 Task: Create a due date automation trigger when advanced on, on the wednesday after a card is due add content with a name or a description not ending with resume at 11:00 AM.
Action: Mouse moved to (985, 77)
Screenshot: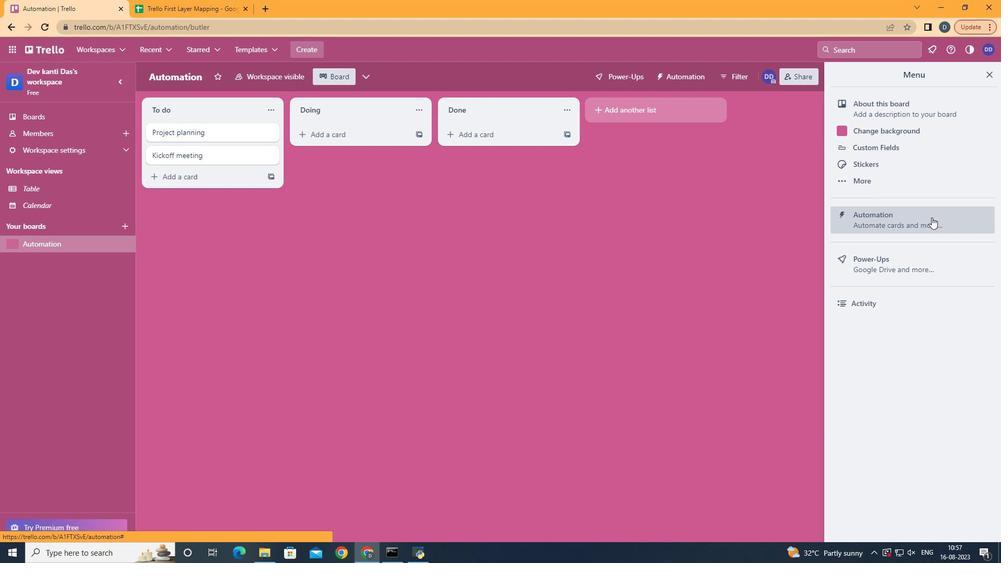 
Action: Mouse pressed left at (985, 77)
Screenshot: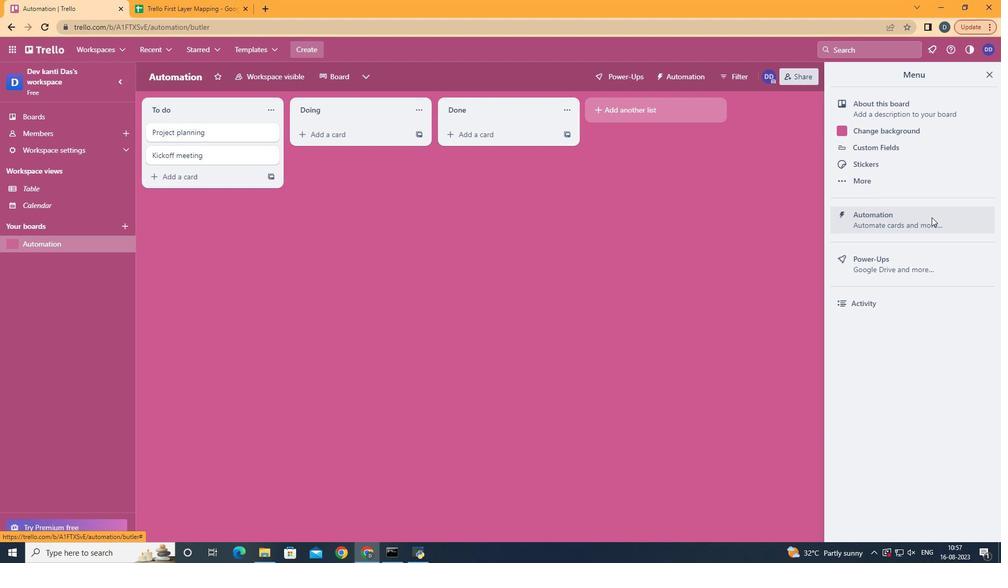
Action: Mouse moved to (932, 217)
Screenshot: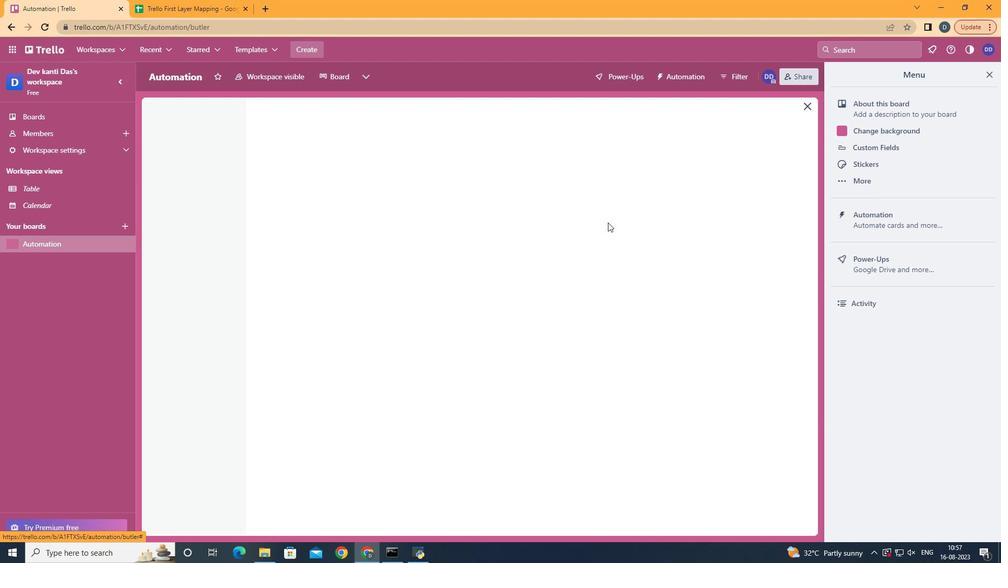 
Action: Mouse pressed left at (932, 217)
Screenshot: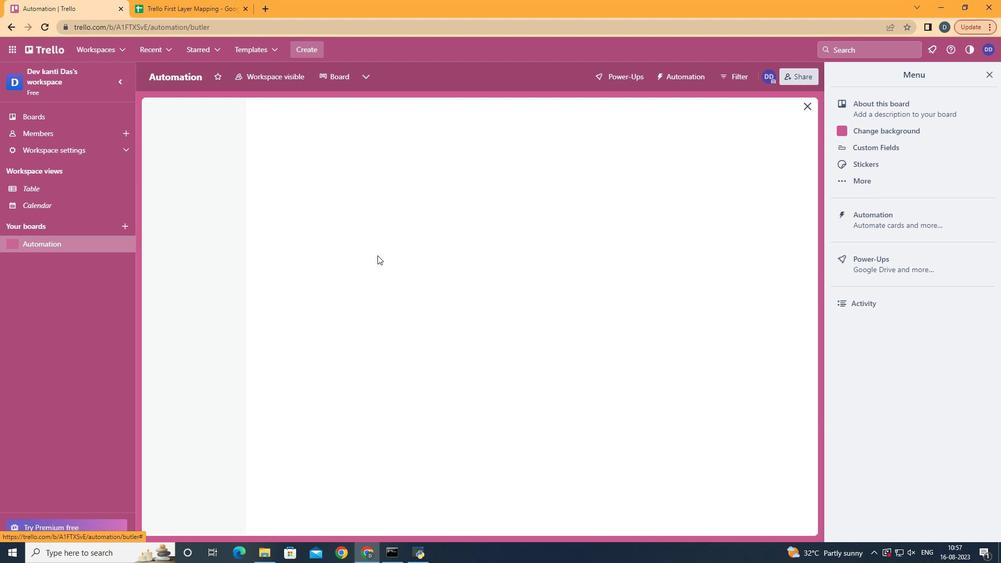 
Action: Mouse moved to (206, 202)
Screenshot: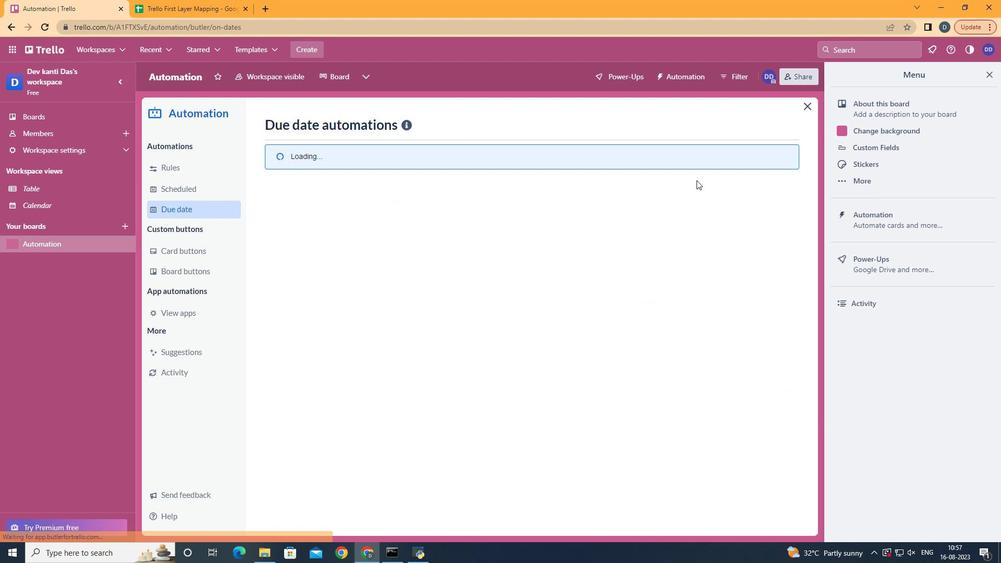 
Action: Mouse pressed left at (206, 202)
Screenshot: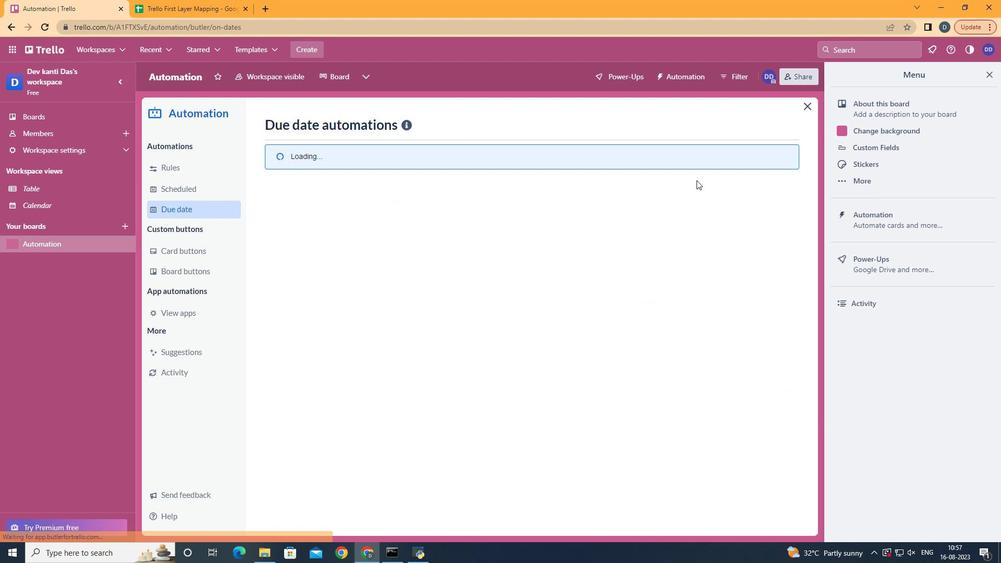 
Action: Mouse moved to (718, 123)
Screenshot: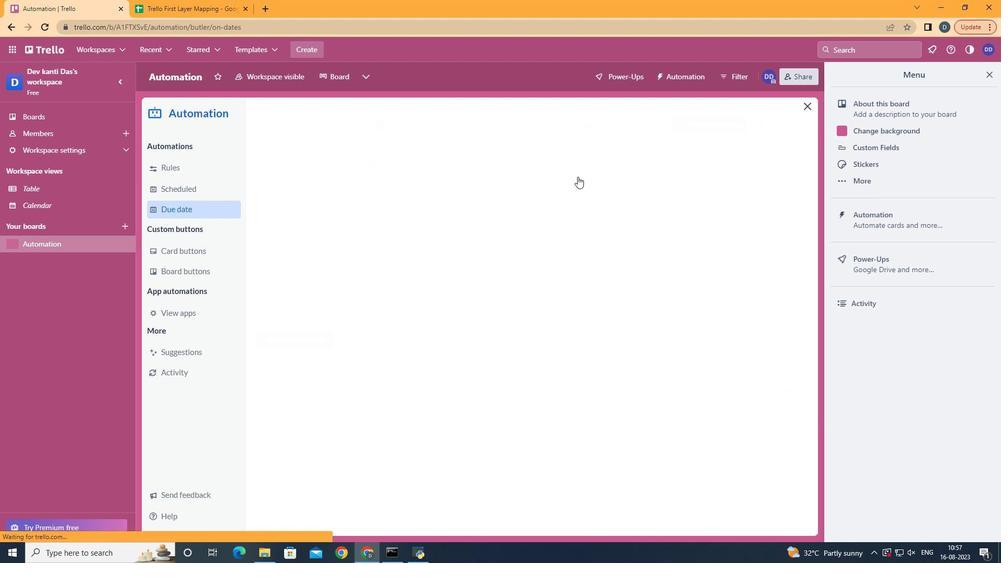 
Action: Mouse pressed left at (718, 123)
Screenshot: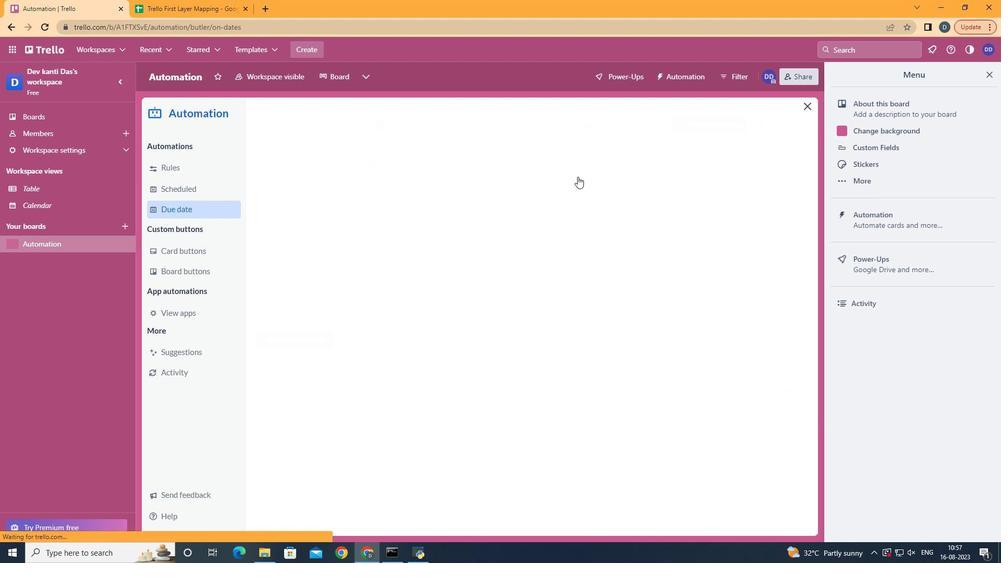 
Action: Mouse moved to (513, 221)
Screenshot: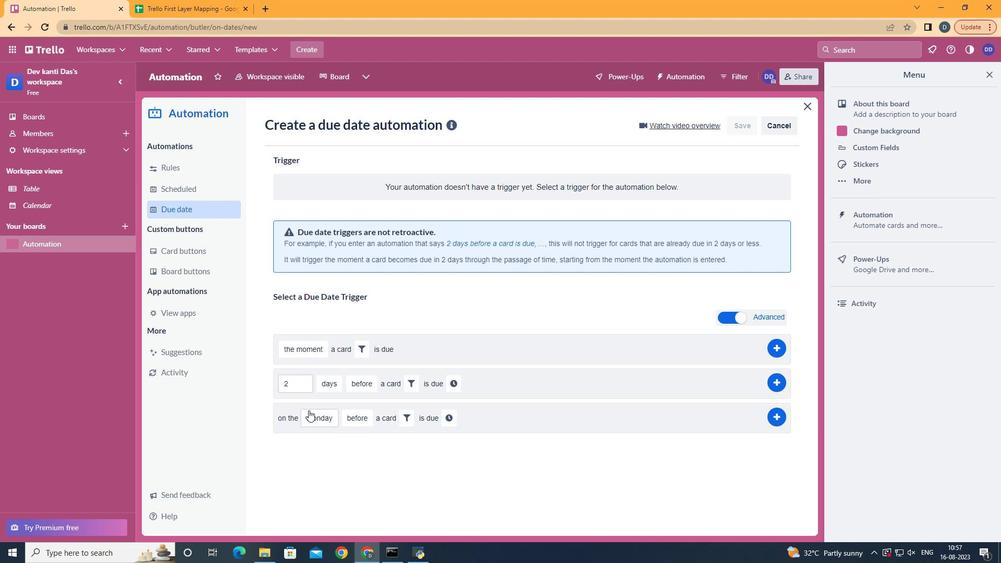 
Action: Mouse pressed left at (513, 221)
Screenshot: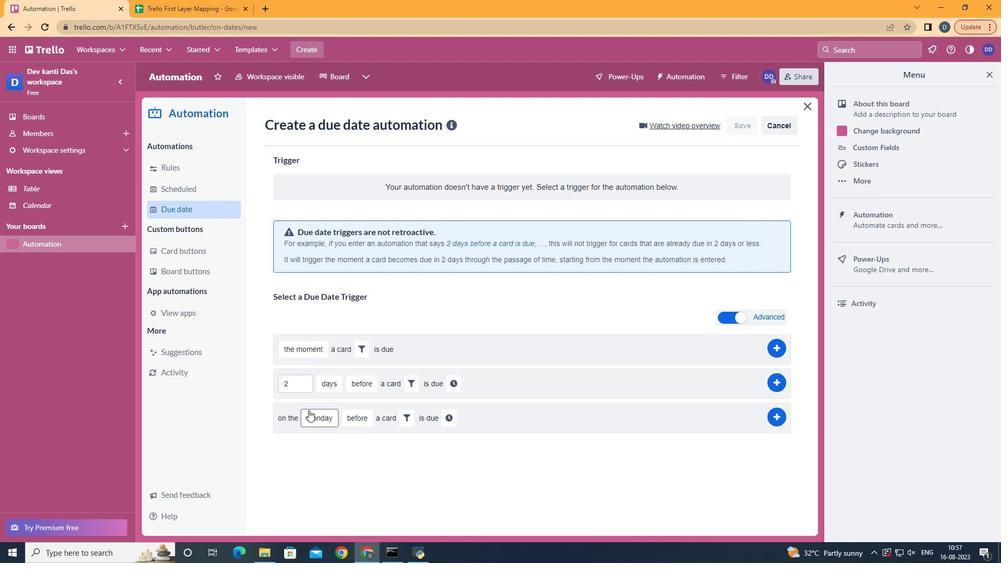 
Action: Mouse moved to (332, 313)
Screenshot: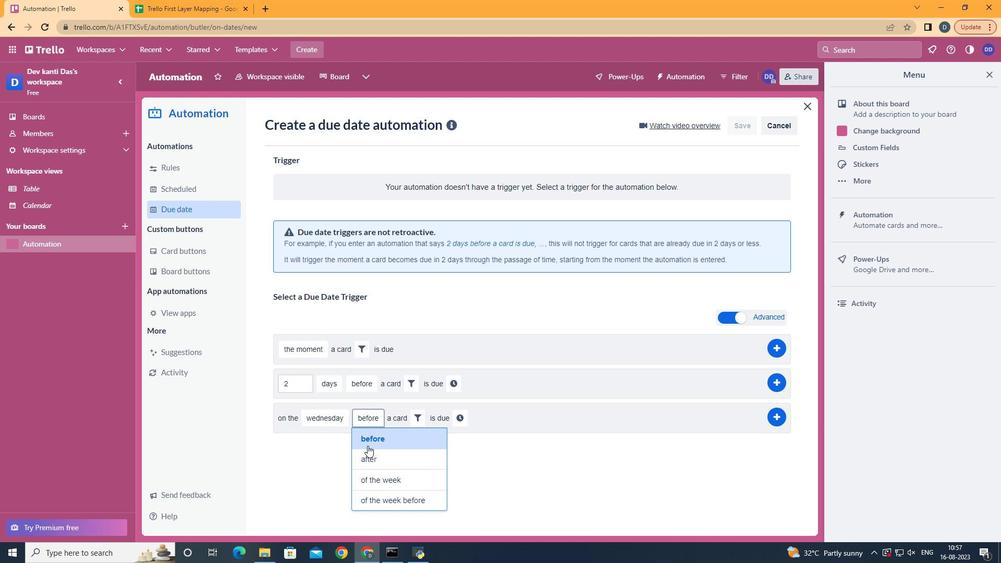 
Action: Mouse pressed left at (332, 313)
Screenshot: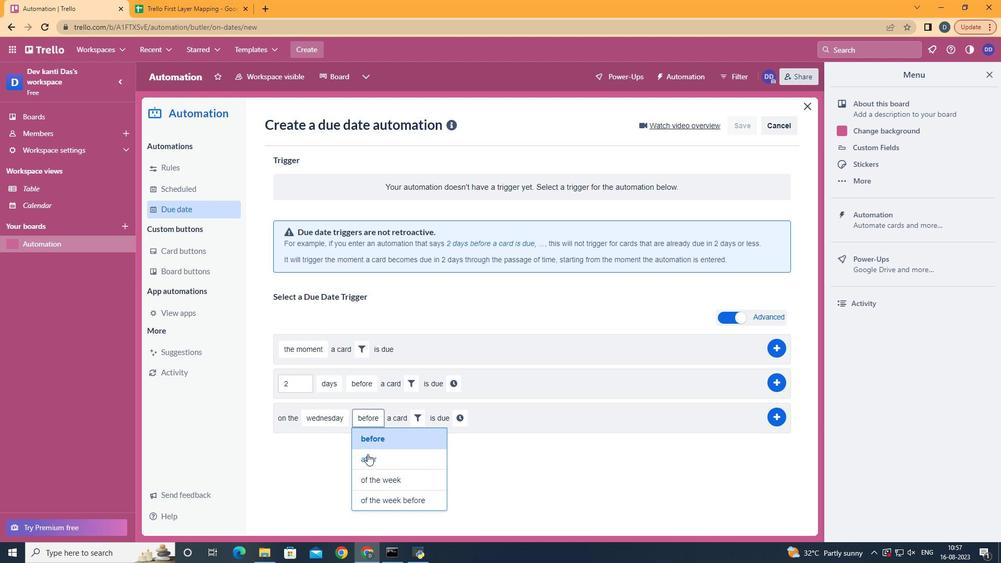 
Action: Mouse moved to (367, 457)
Screenshot: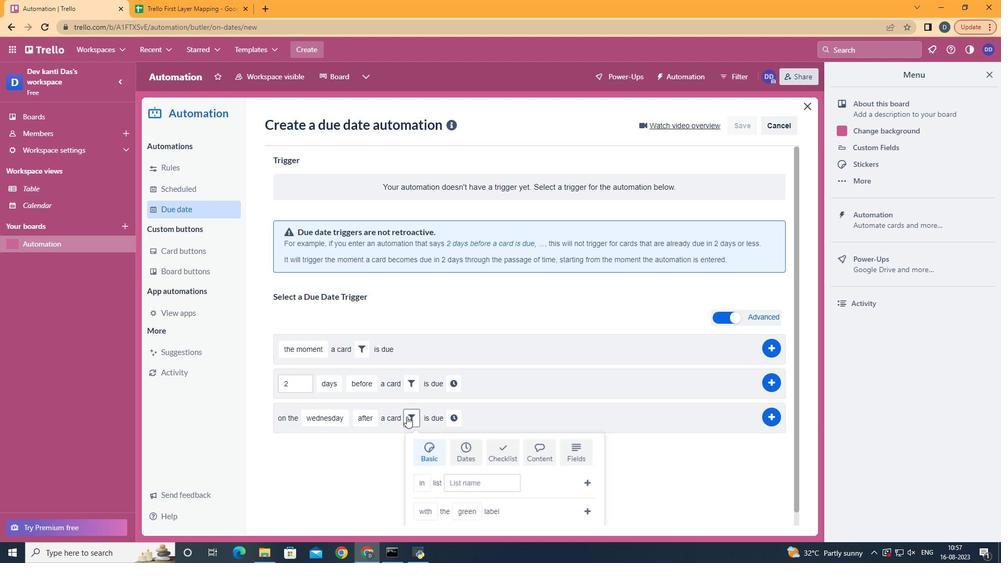 
Action: Mouse pressed left at (367, 457)
Screenshot: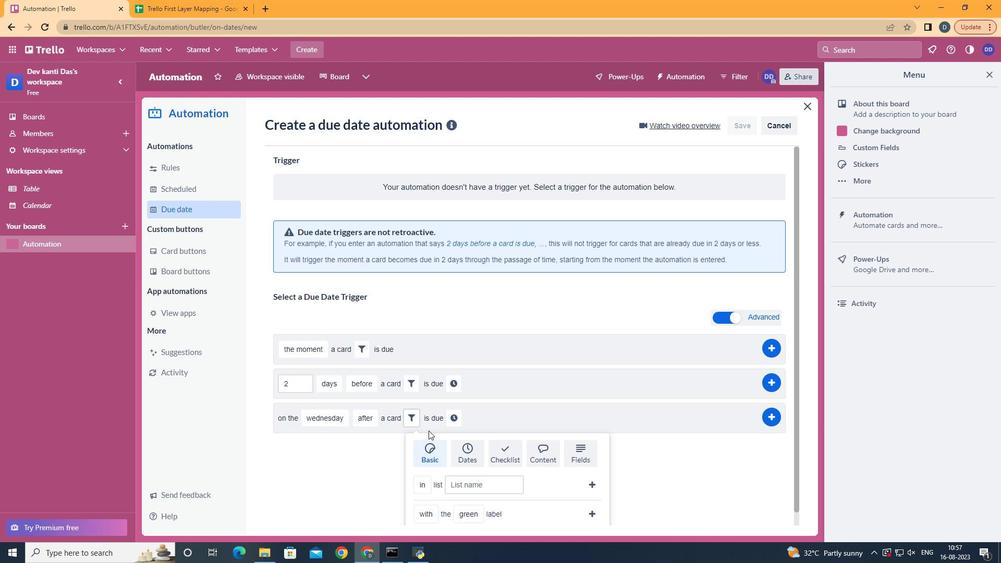
Action: Mouse moved to (404, 419)
Screenshot: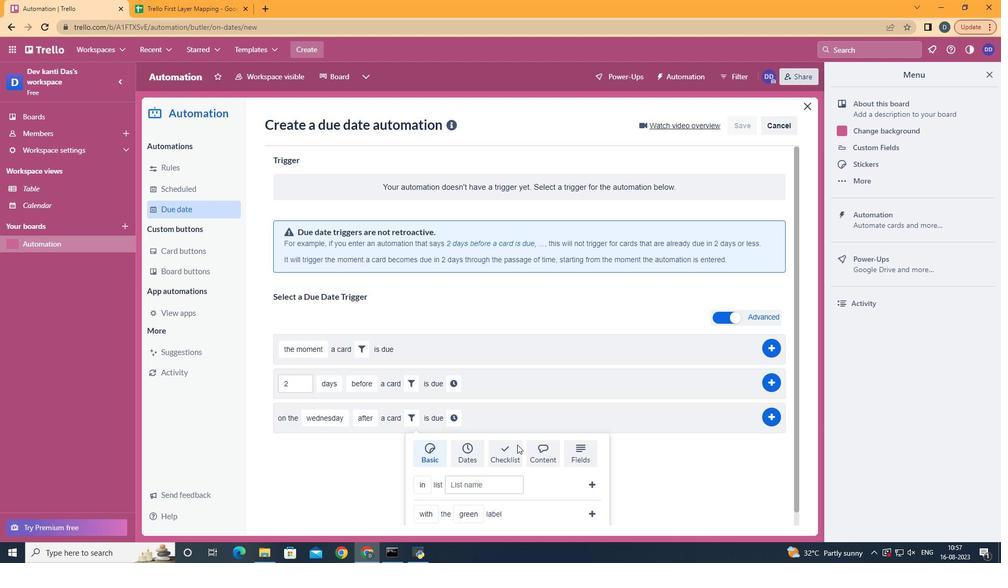 
Action: Mouse pressed left at (404, 419)
Screenshot: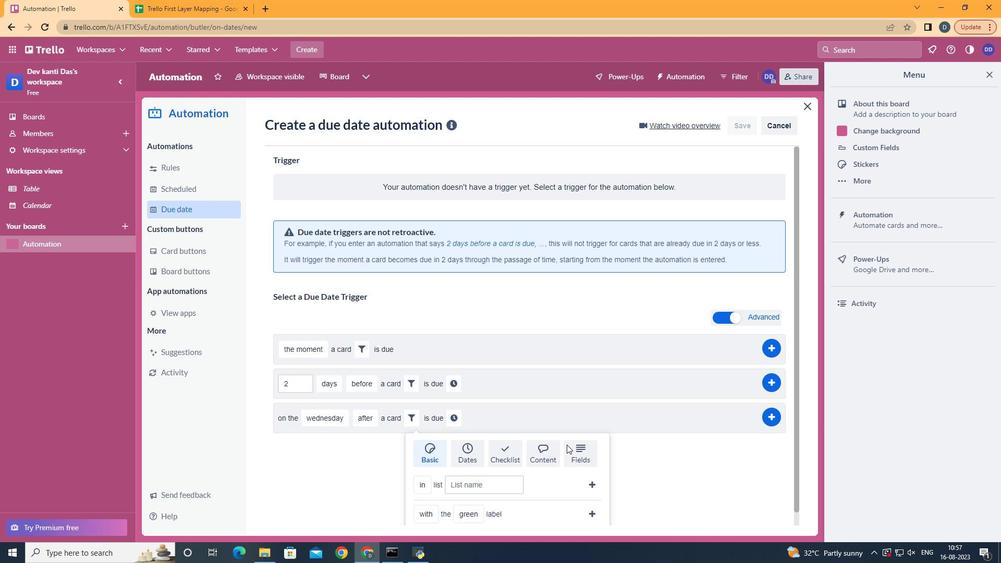 
Action: Mouse moved to (543, 453)
Screenshot: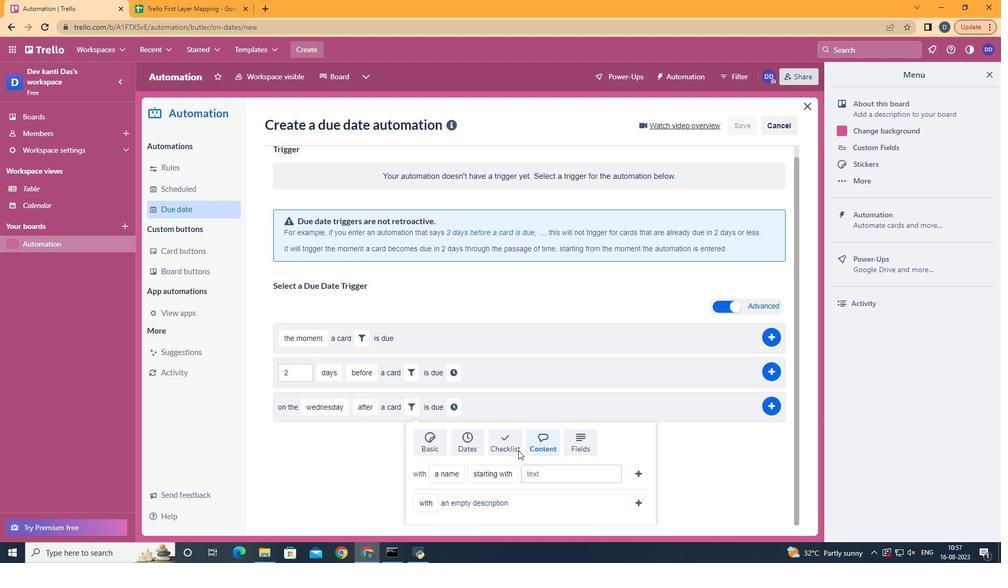 
Action: Mouse pressed left at (543, 453)
Screenshot: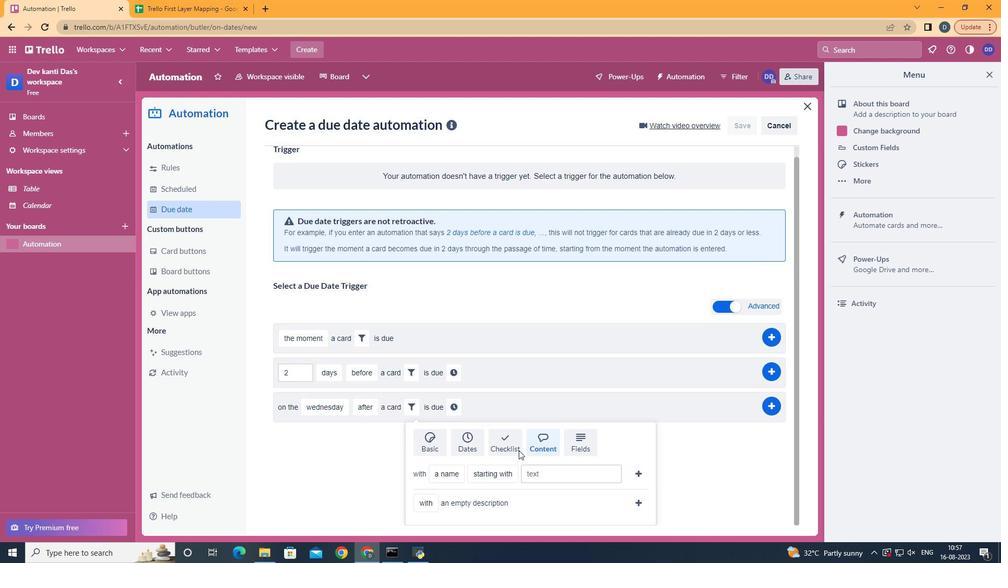 
Action: Mouse moved to (541, 453)
Screenshot: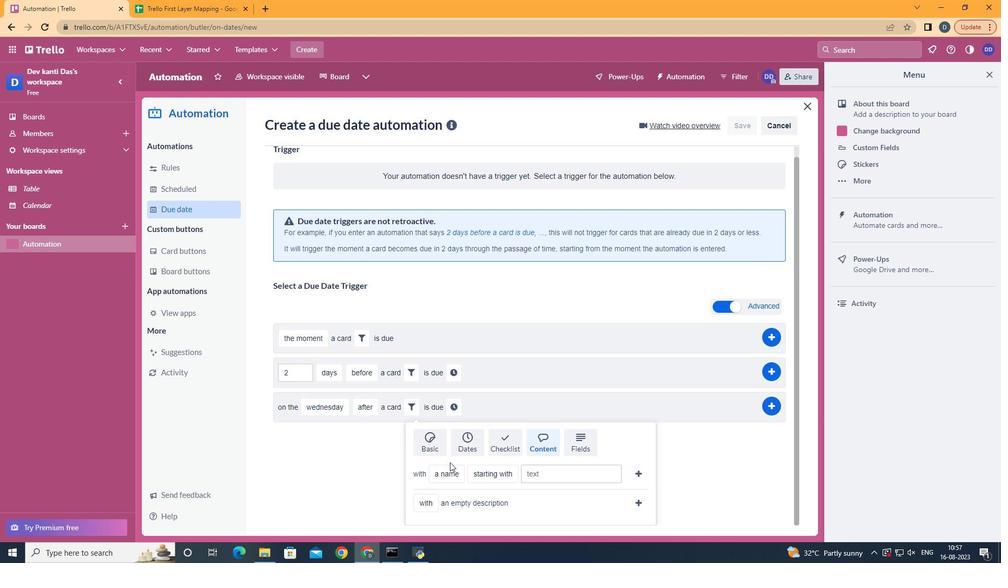 
Action: Mouse scrolled (541, 453) with delta (0, 0)
Screenshot: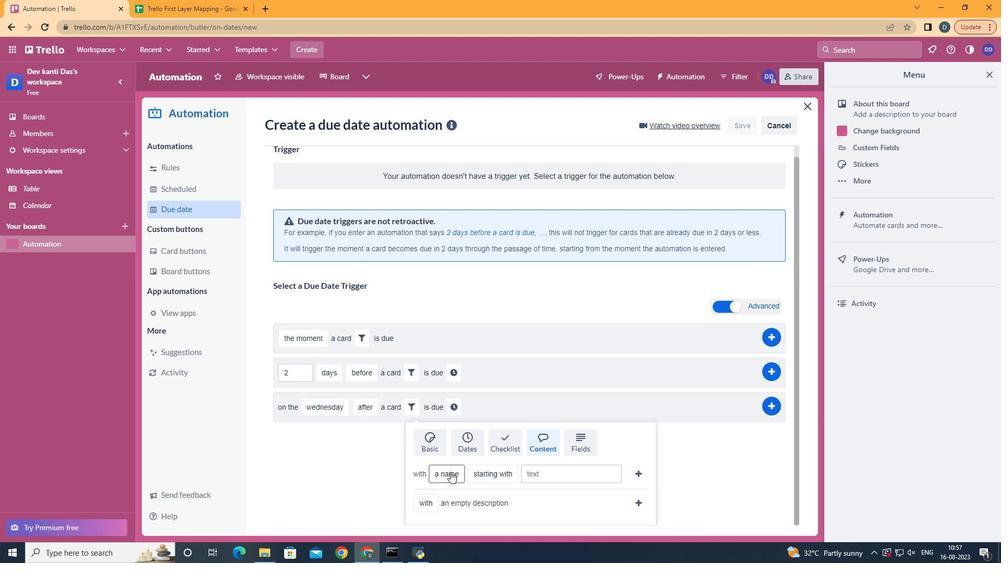 
Action: Mouse scrolled (541, 453) with delta (0, 0)
Screenshot: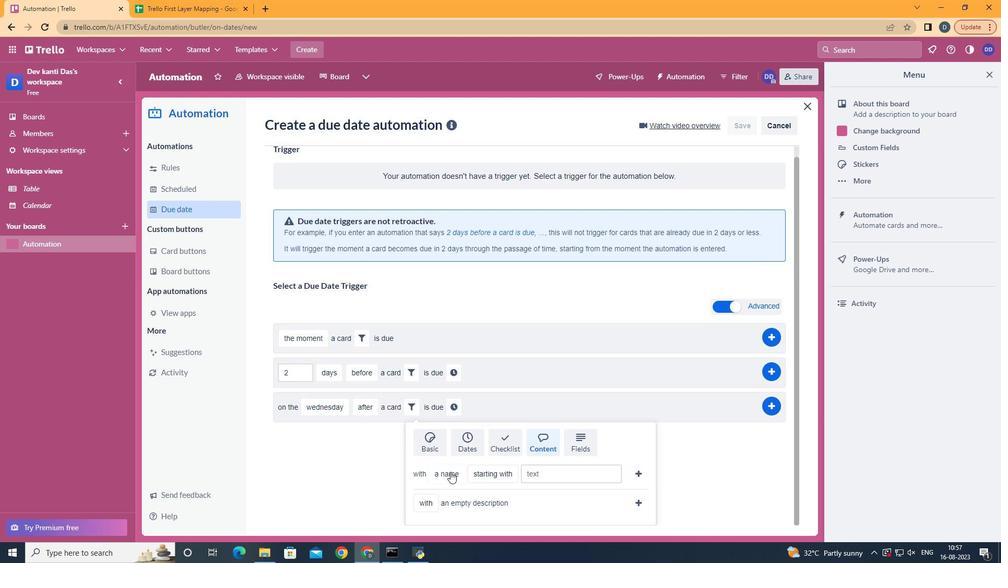 
Action: Mouse scrolled (541, 453) with delta (0, 0)
Screenshot: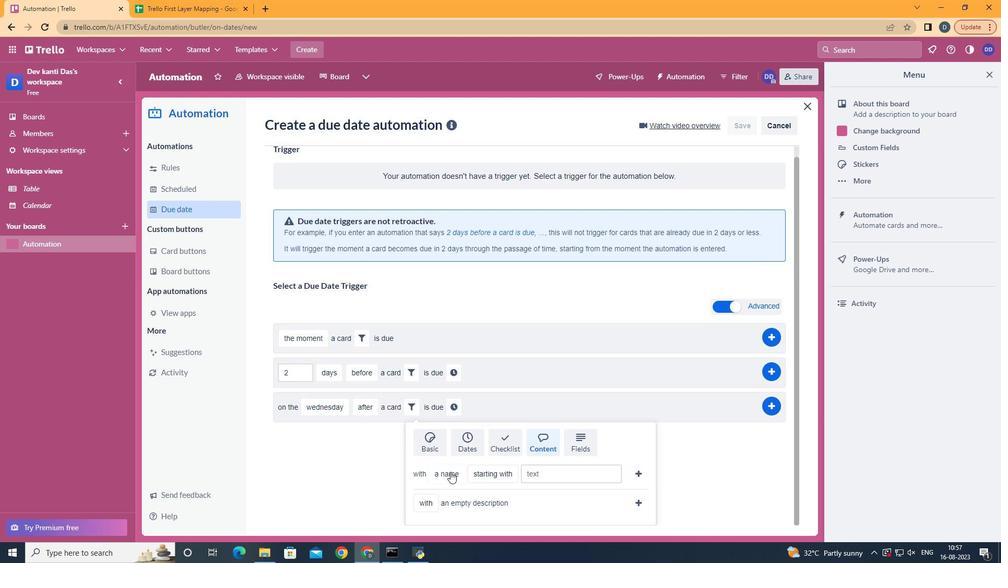 
Action: Mouse scrolled (541, 453) with delta (0, 0)
Screenshot: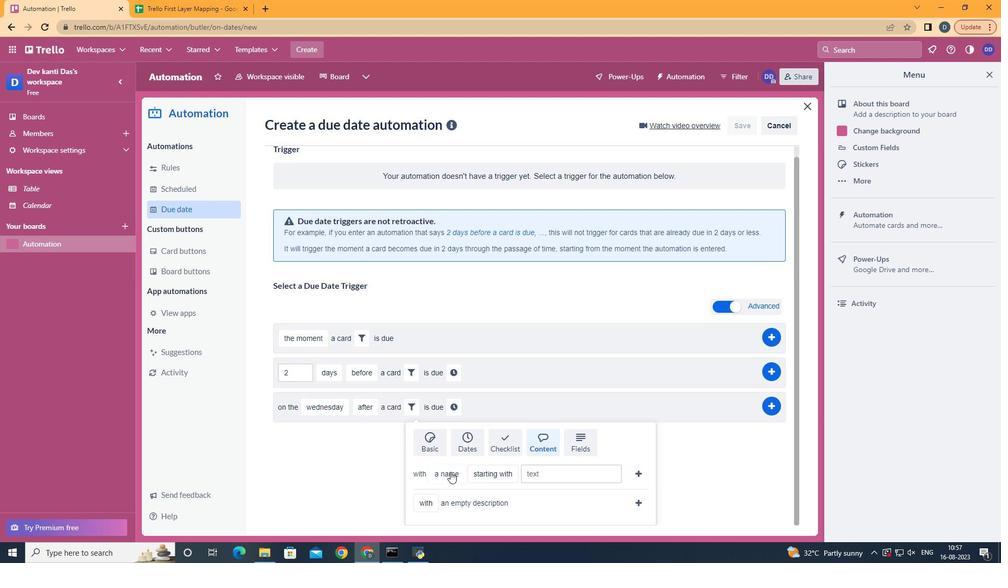 
Action: Mouse moved to (459, 454)
Screenshot: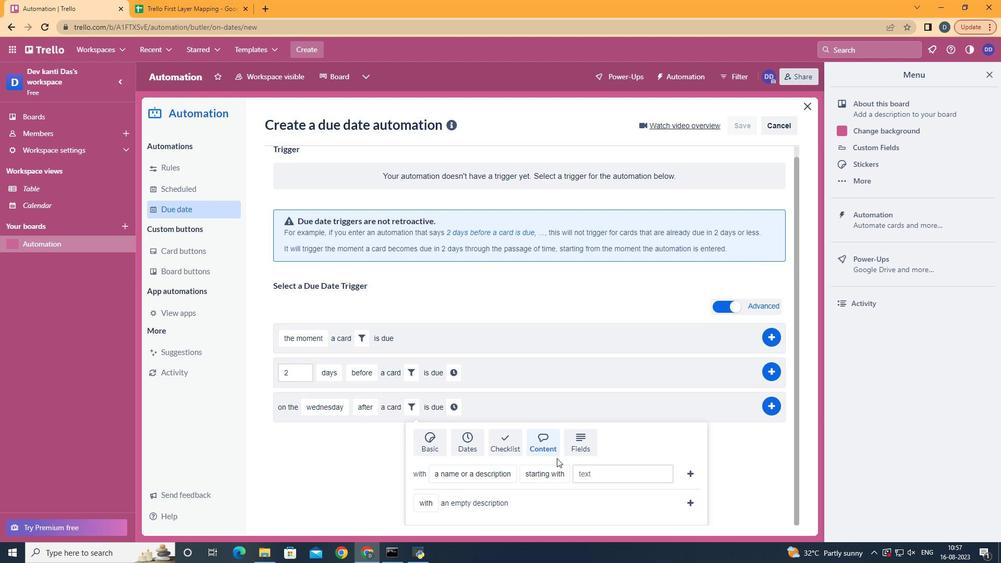 
Action: Mouse pressed left at (459, 454)
Screenshot: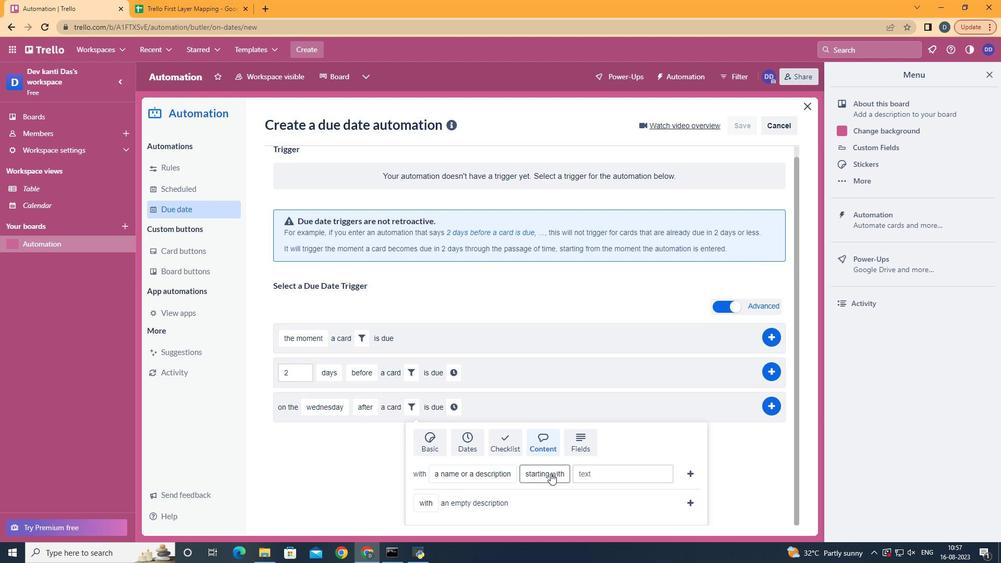 
Action: Mouse moved to (569, 363)
Screenshot: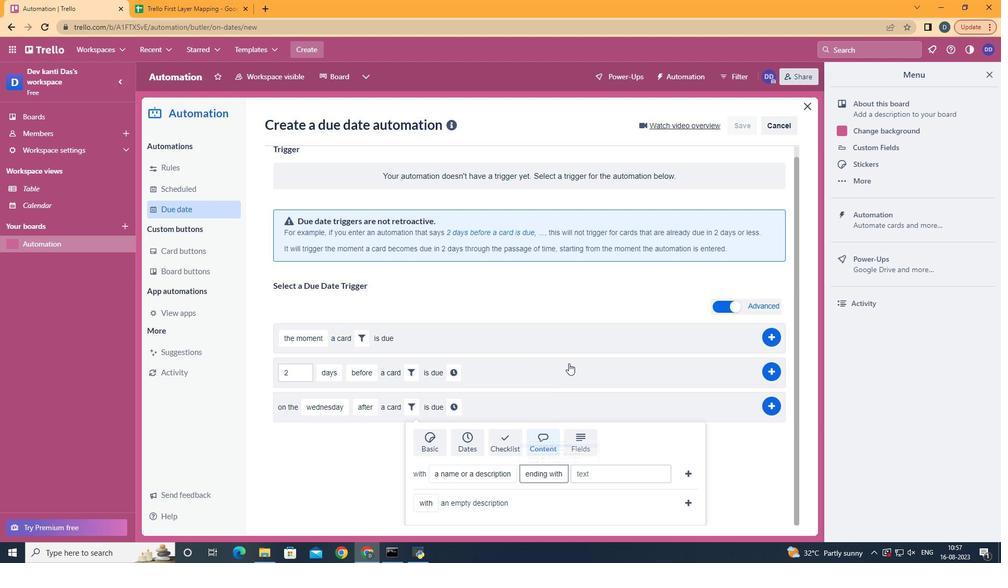
Action: Mouse pressed left at (569, 363)
Screenshot: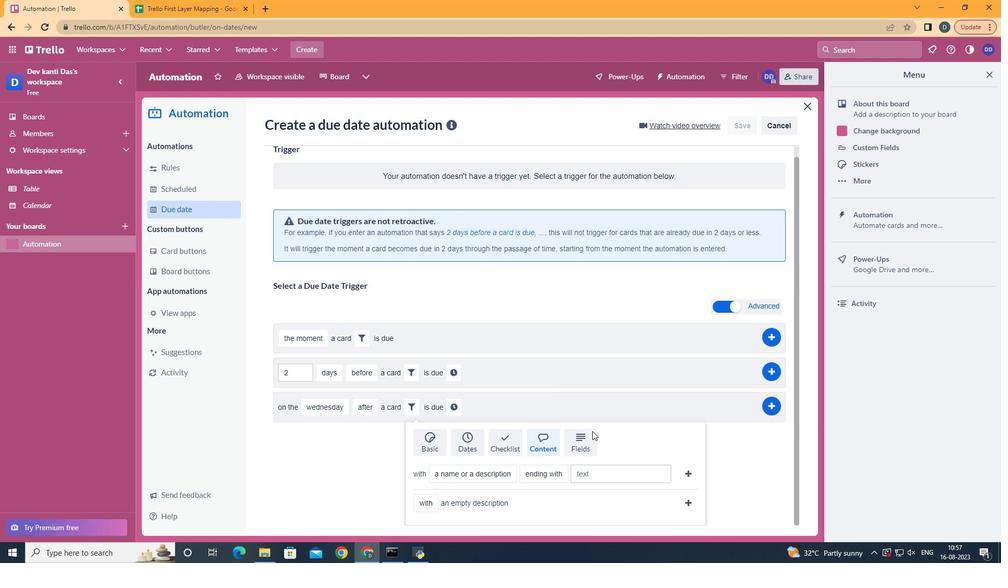 
Action: Mouse moved to (610, 469)
Screenshot: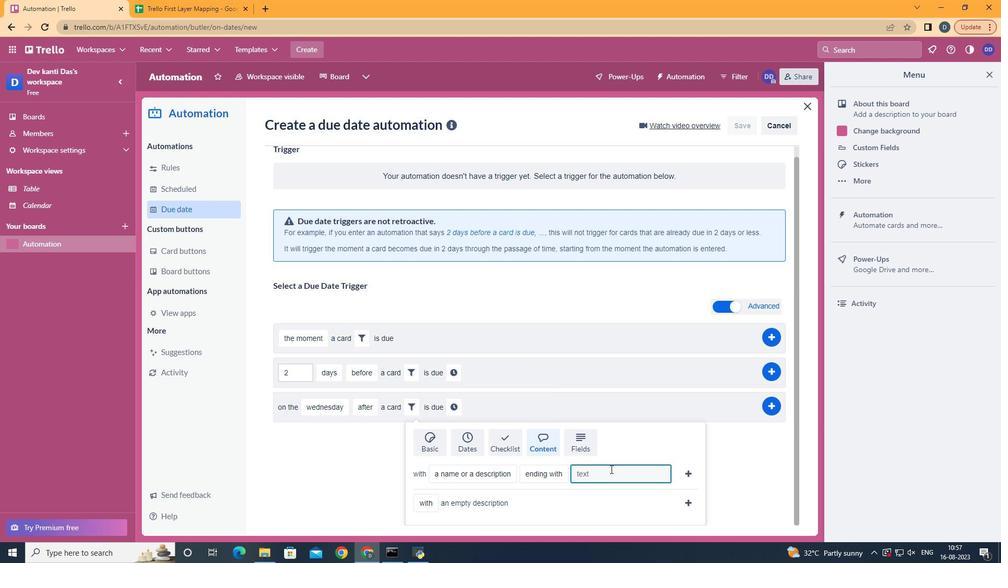 
Action: Mouse pressed left at (610, 469)
Screenshot: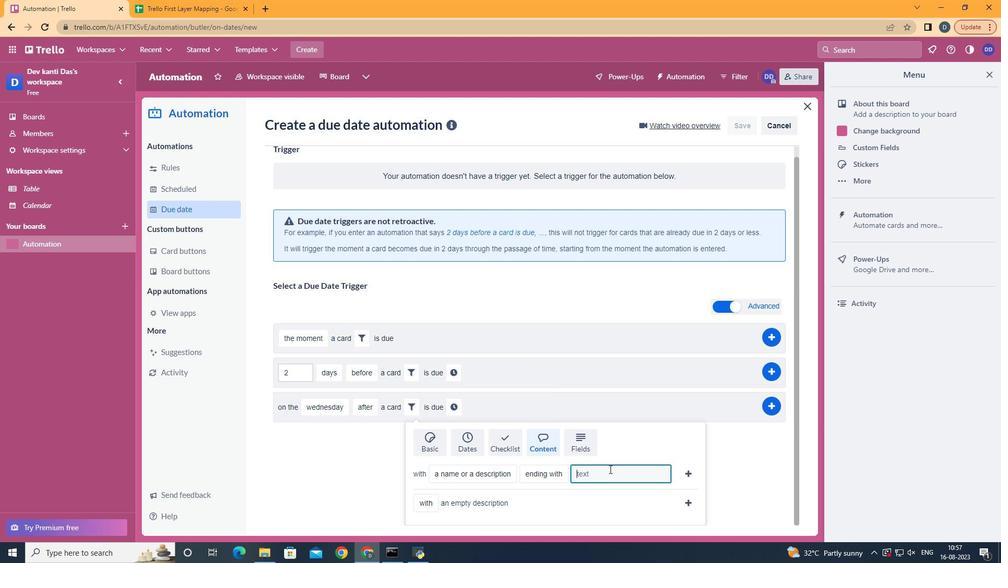 
Action: Mouse moved to (550, 428)
Screenshot: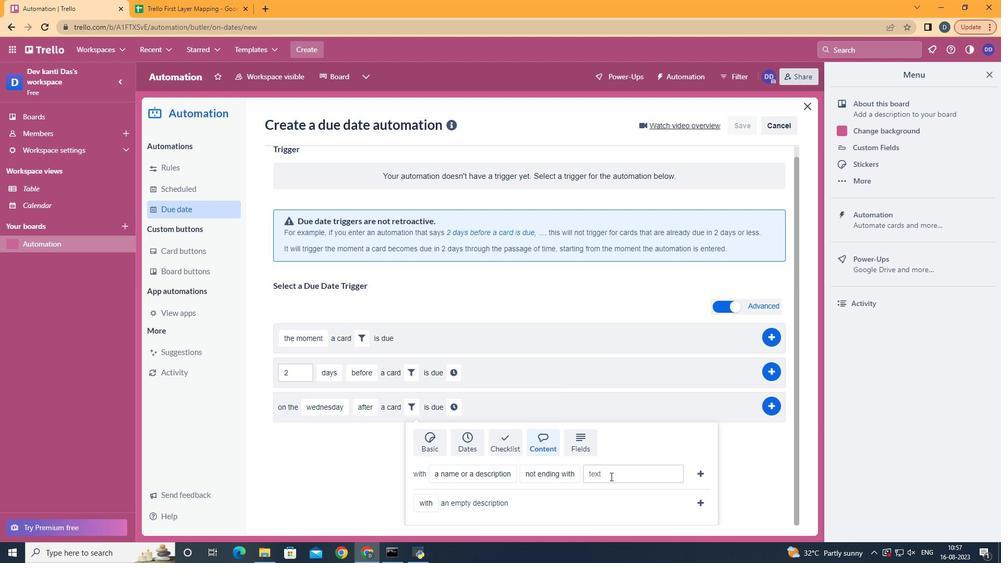 
Action: Mouse pressed left at (550, 428)
Screenshot: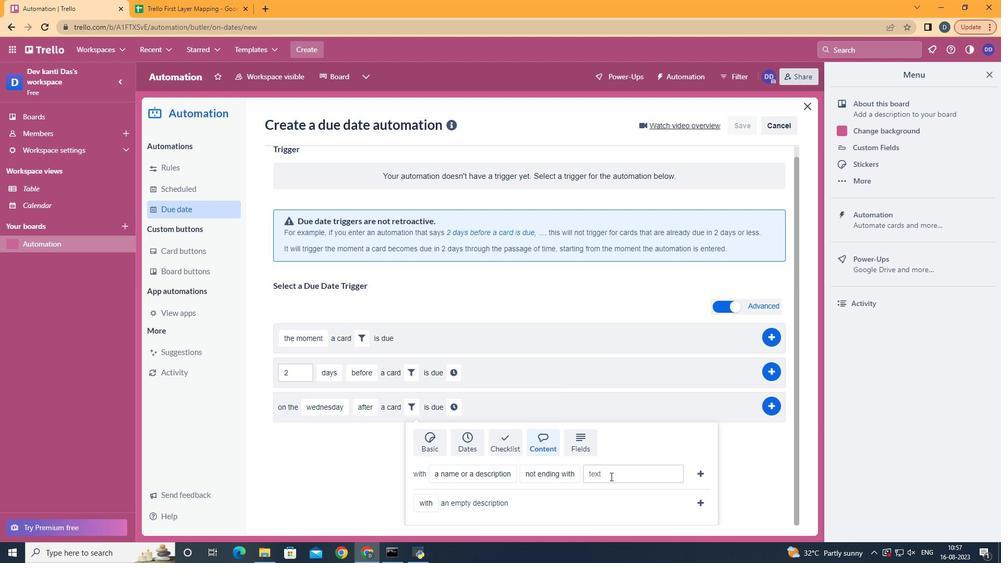 
Action: Mouse moved to (610, 476)
Screenshot: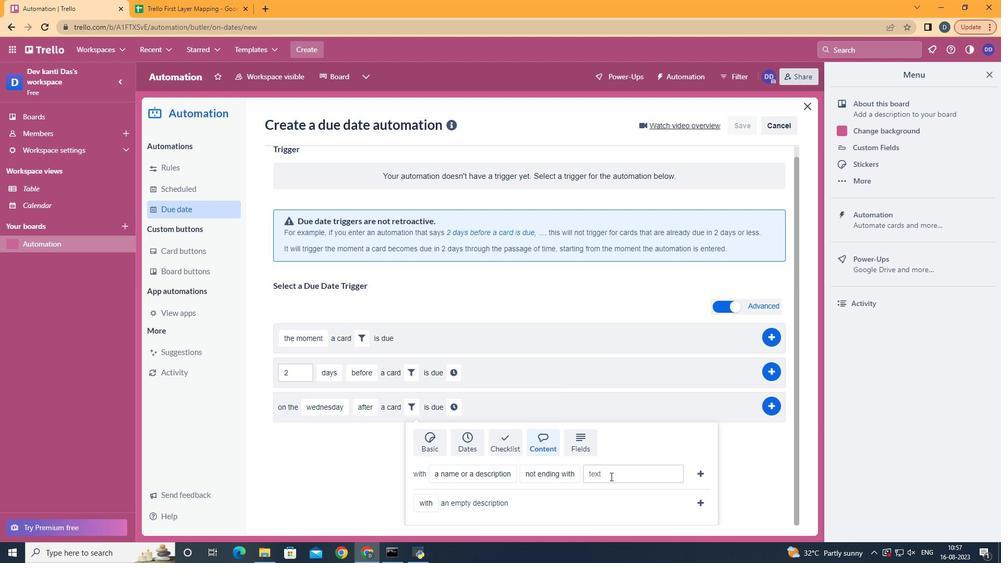 
Action: Mouse pressed left at (610, 476)
Screenshot: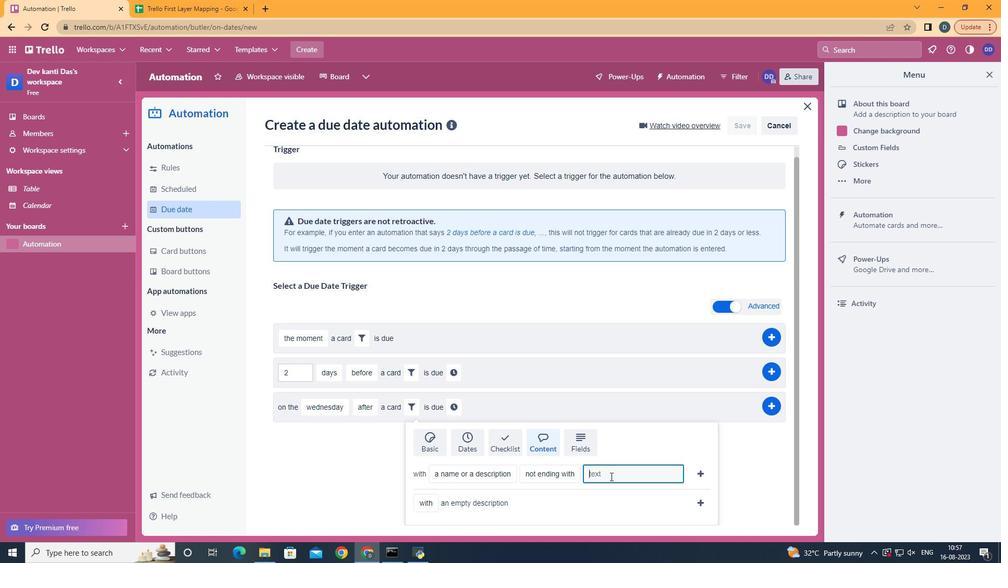 
Action: Key pressed resume
Screenshot: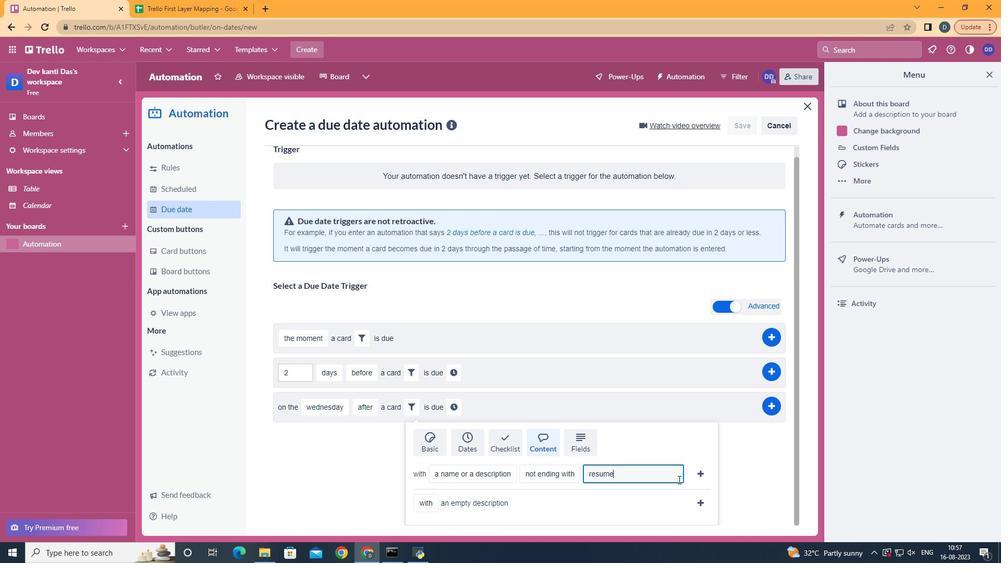 
Action: Mouse moved to (703, 471)
Screenshot: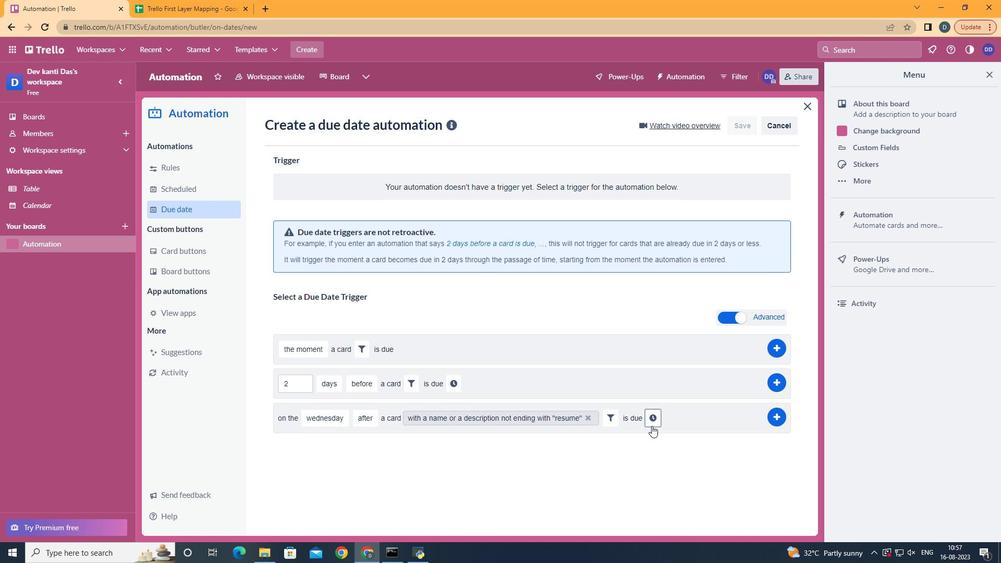
Action: Mouse pressed left at (703, 471)
Screenshot: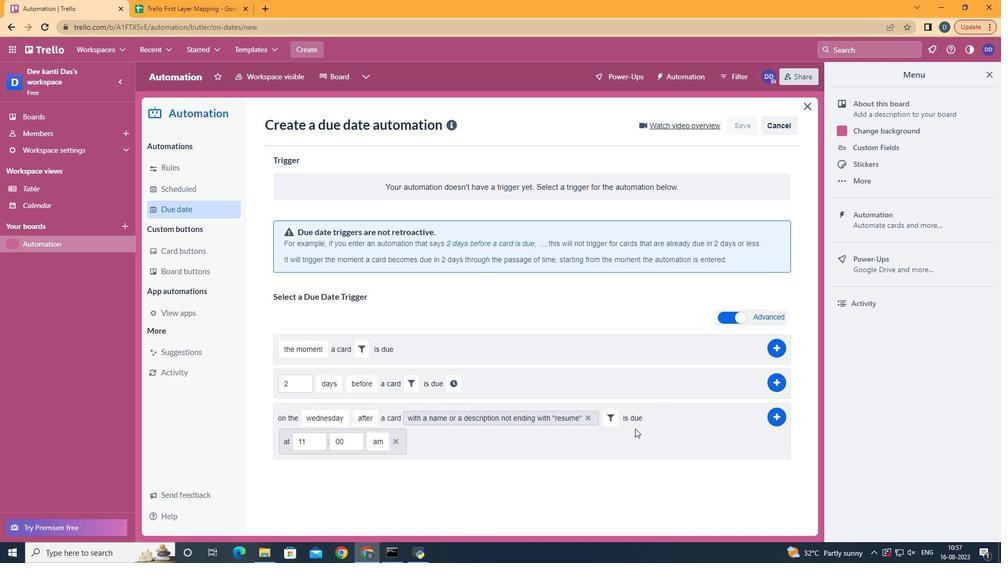 
Action: Mouse moved to (652, 426)
Screenshot: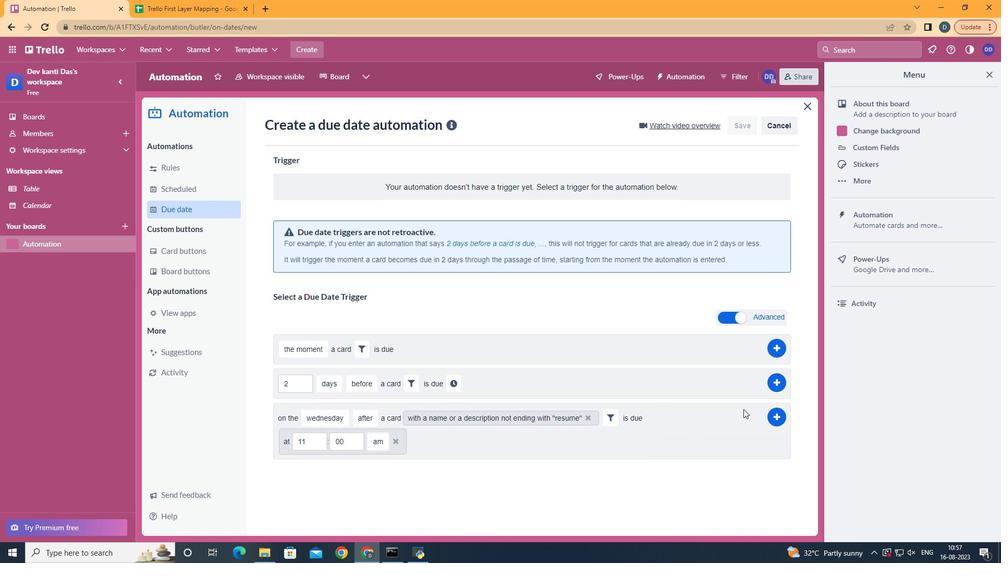 
Action: Mouse pressed left at (652, 426)
Screenshot: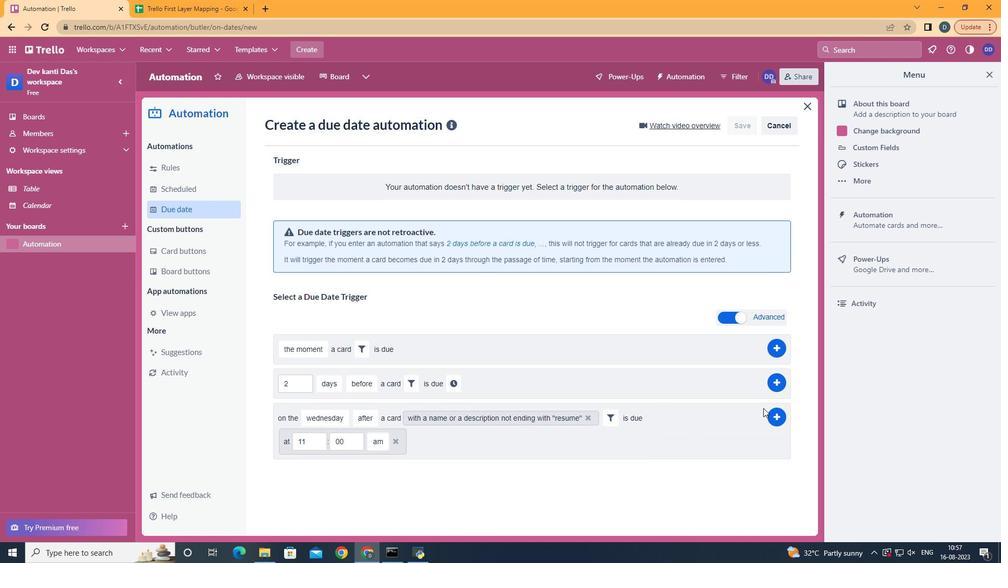 
Action: Mouse moved to (783, 416)
Screenshot: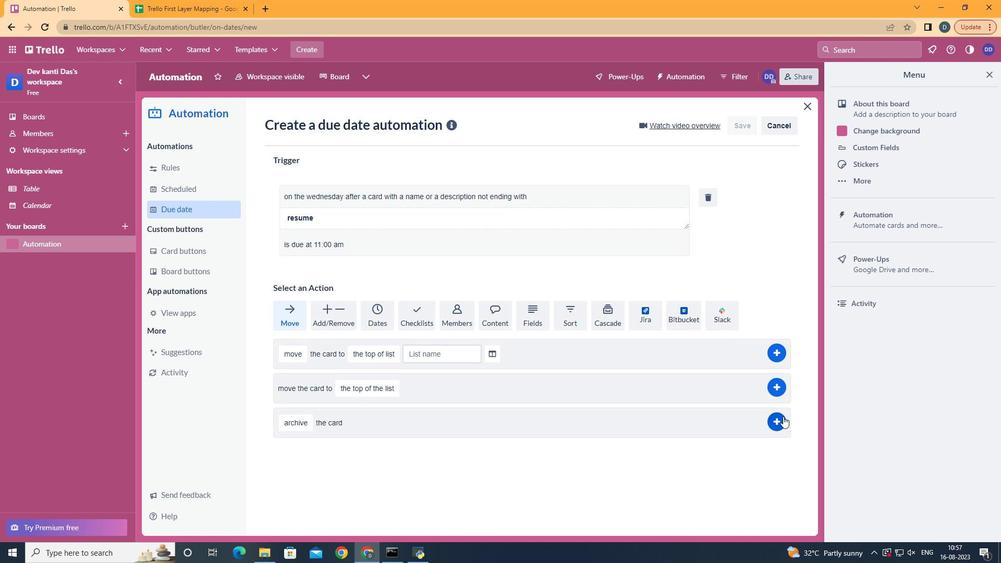 
Action: Mouse pressed left at (783, 416)
Screenshot: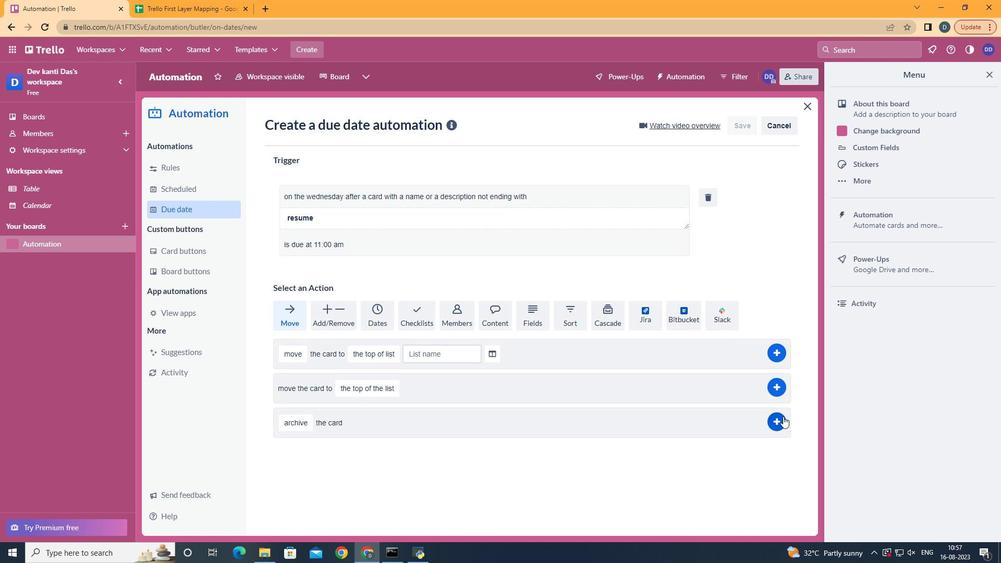 
Action: Mouse moved to (783, 416)
Screenshot: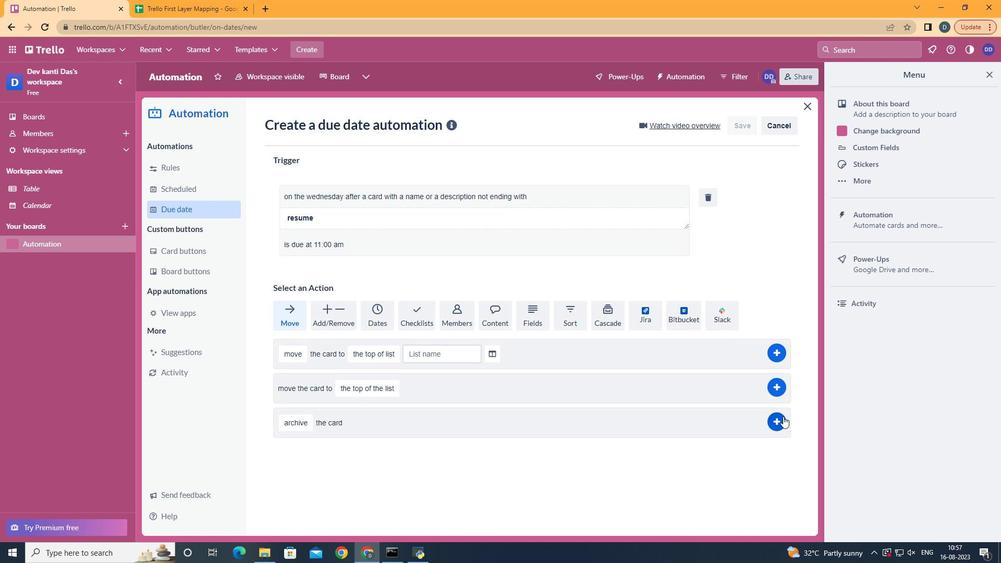 
